 Task: Set the tab size preference to 2.
Action: Mouse moved to (1186, 109)
Screenshot: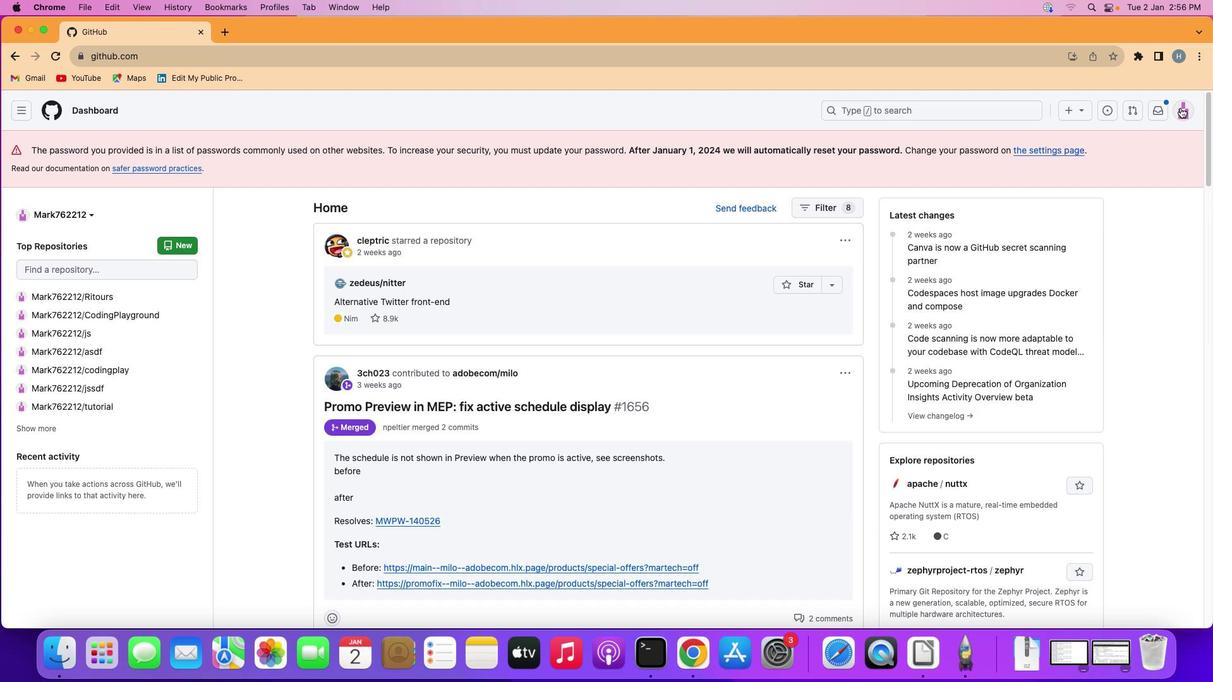 
Action: Mouse pressed left at (1186, 109)
Screenshot: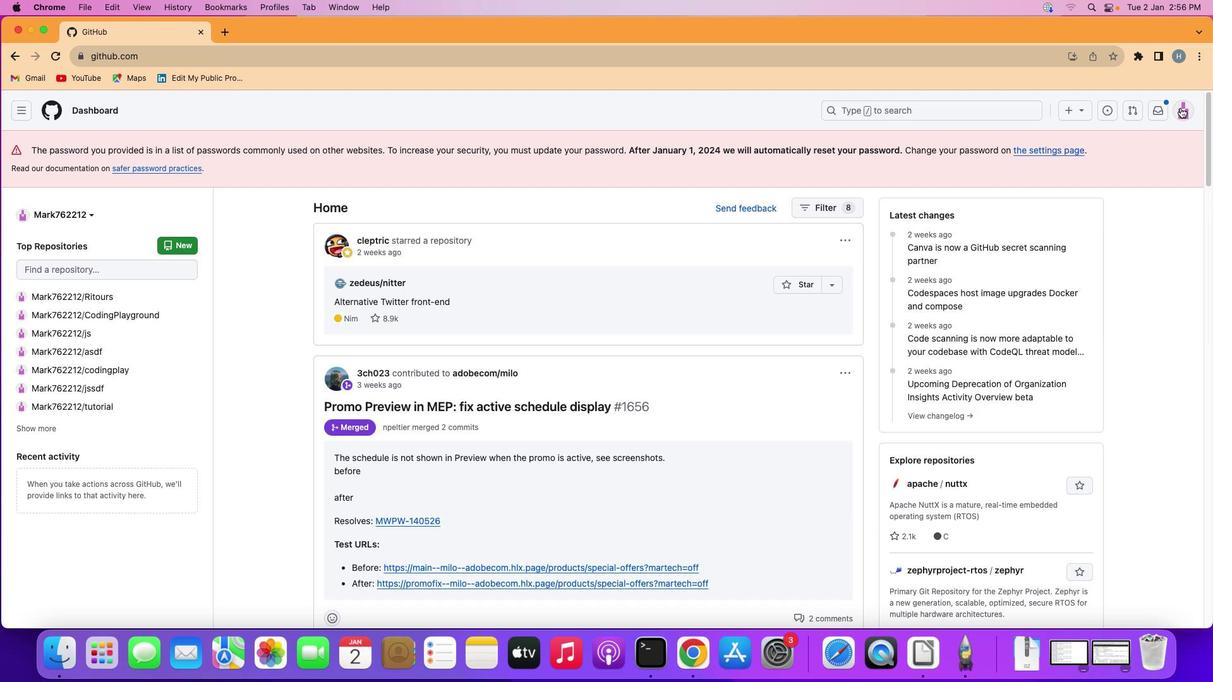 
Action: Mouse moved to (1180, 108)
Screenshot: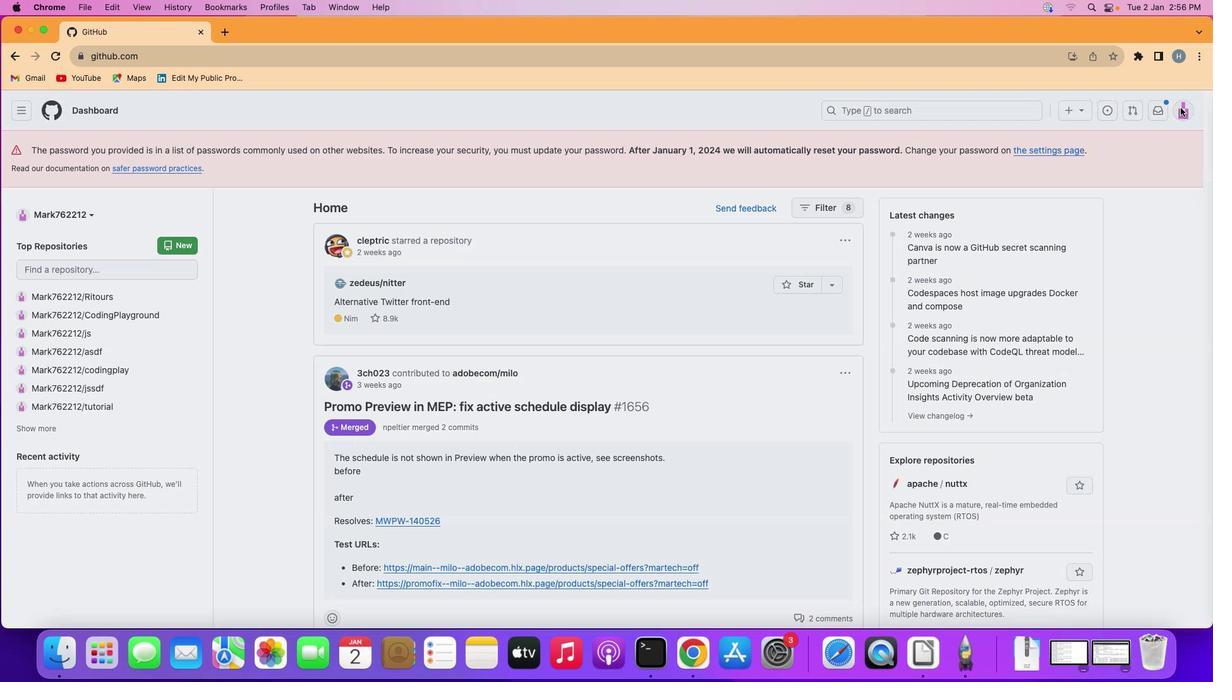 
Action: Mouse pressed left at (1180, 108)
Screenshot: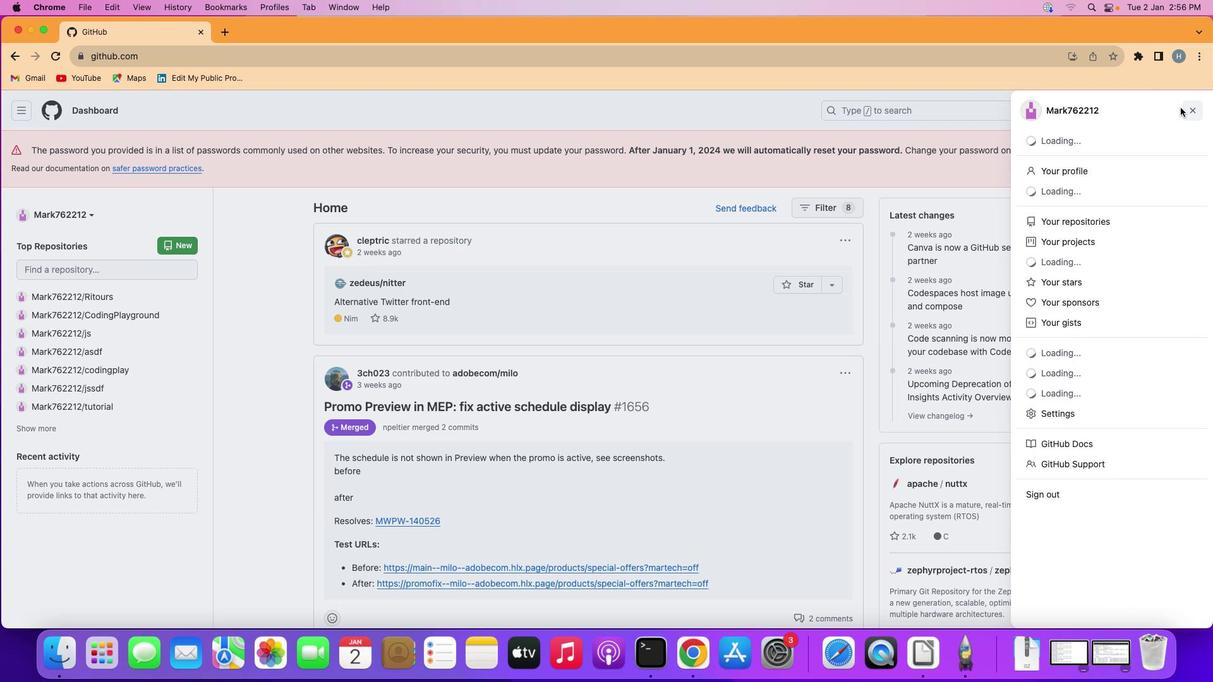 
Action: Mouse moved to (1102, 449)
Screenshot: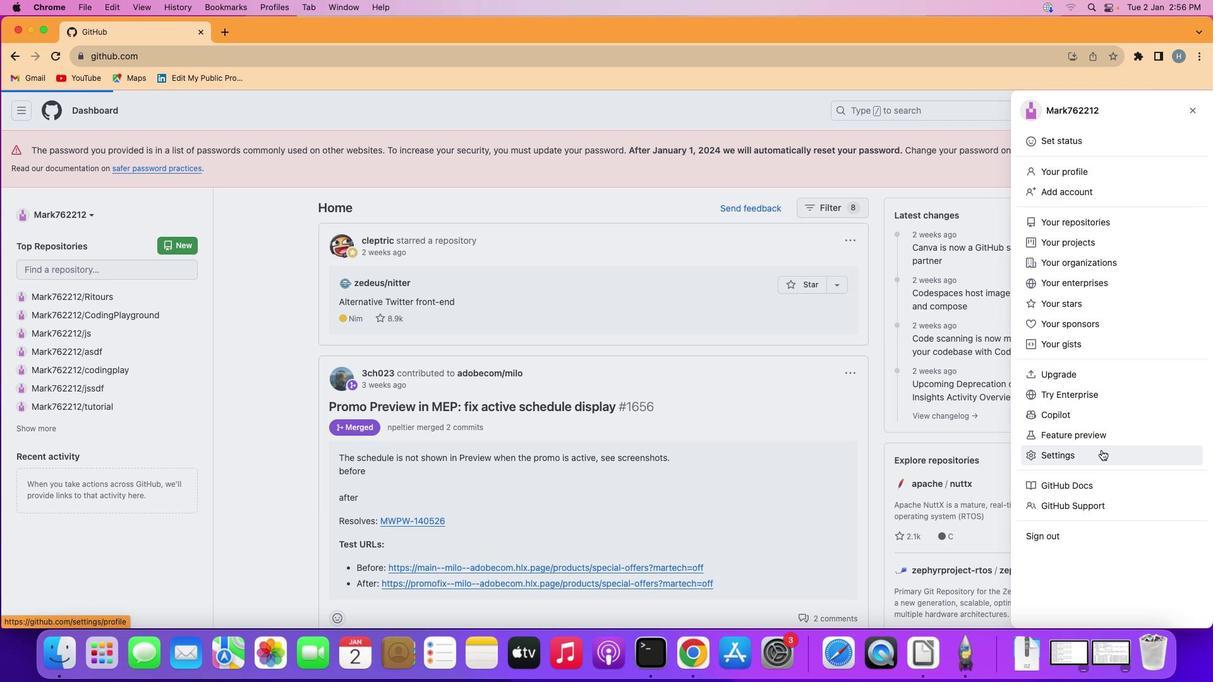 
Action: Mouse pressed left at (1102, 449)
Screenshot: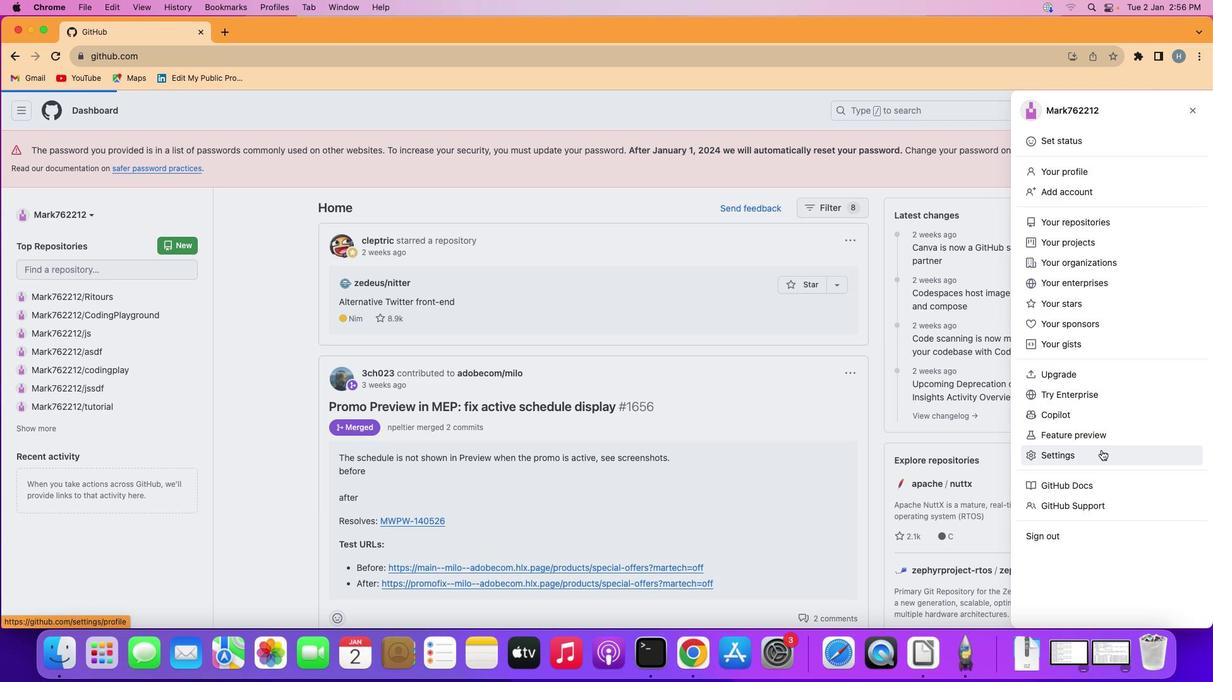 
Action: Mouse moved to (271, 308)
Screenshot: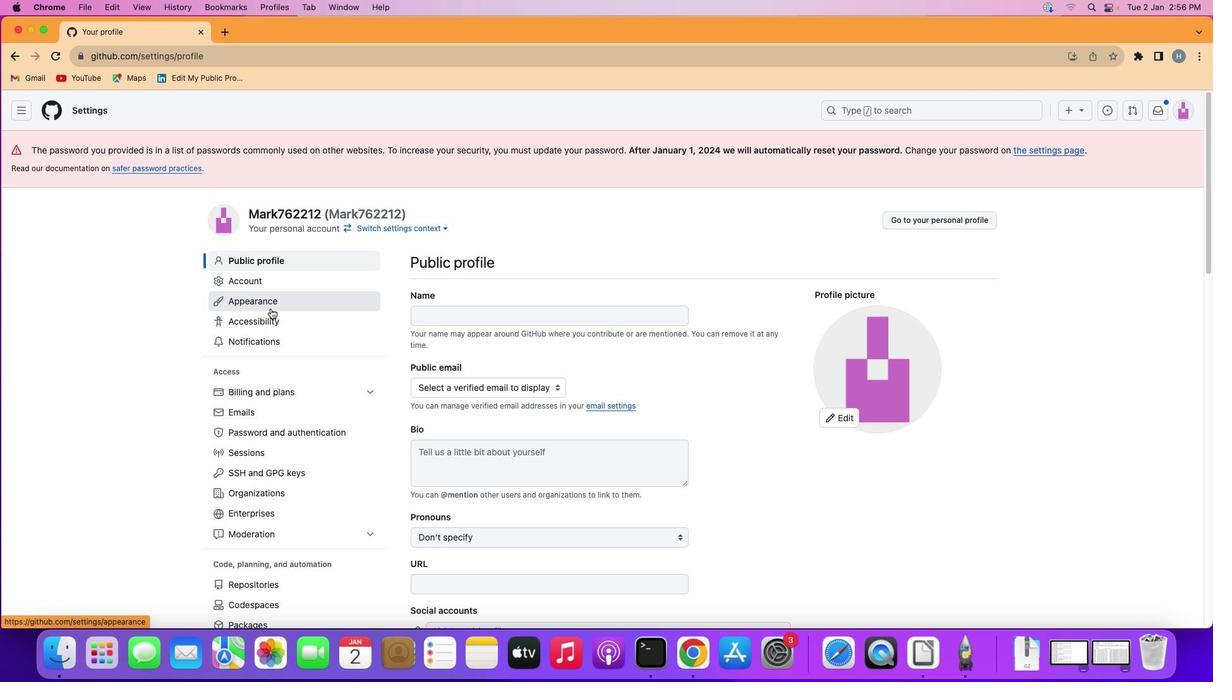 
Action: Mouse pressed left at (271, 308)
Screenshot: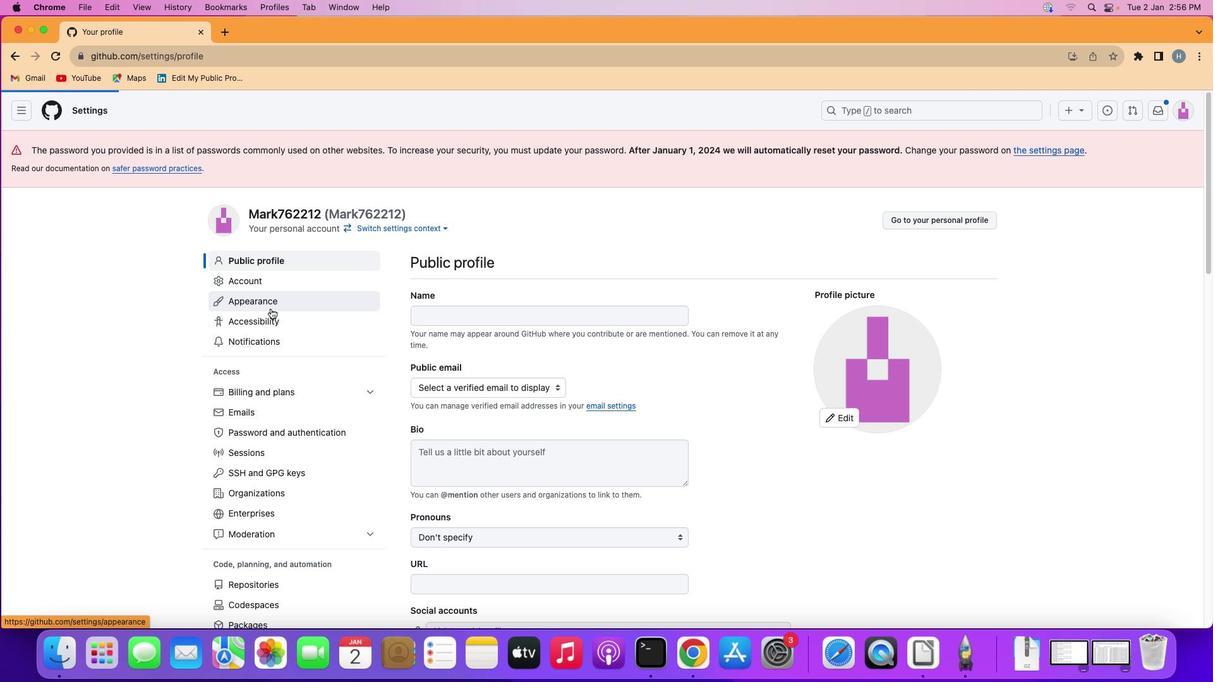 
Action: Mouse moved to (545, 420)
Screenshot: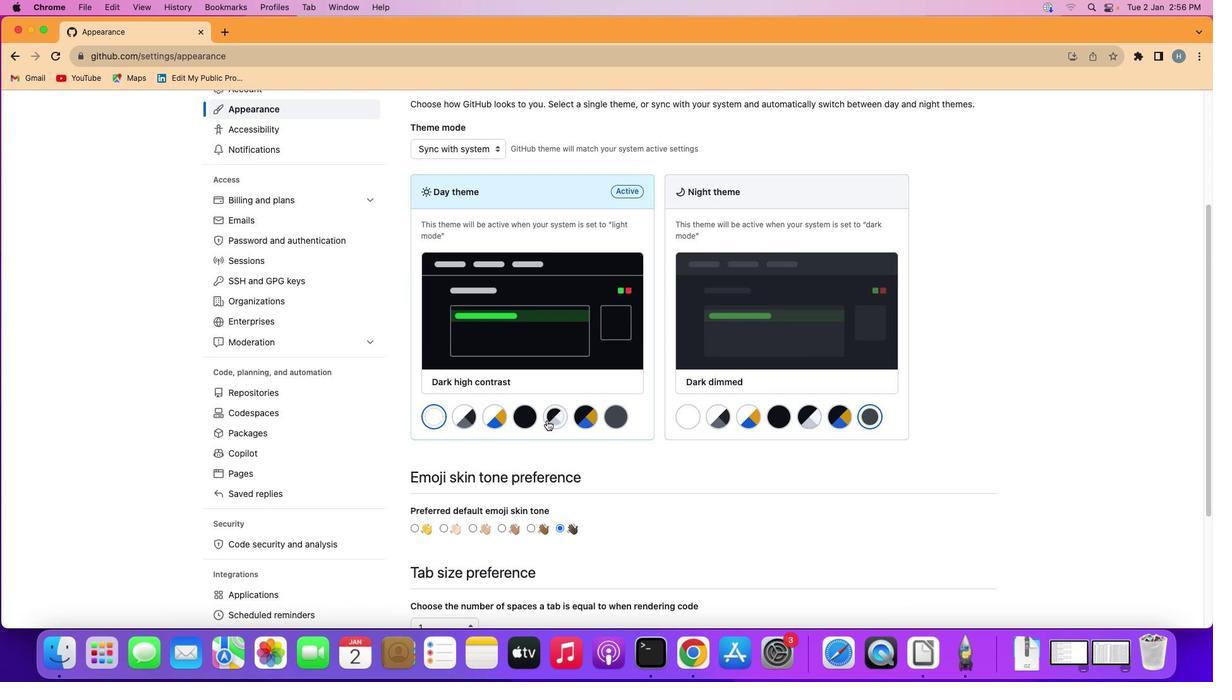 
Action: Mouse scrolled (545, 420) with delta (0, 0)
Screenshot: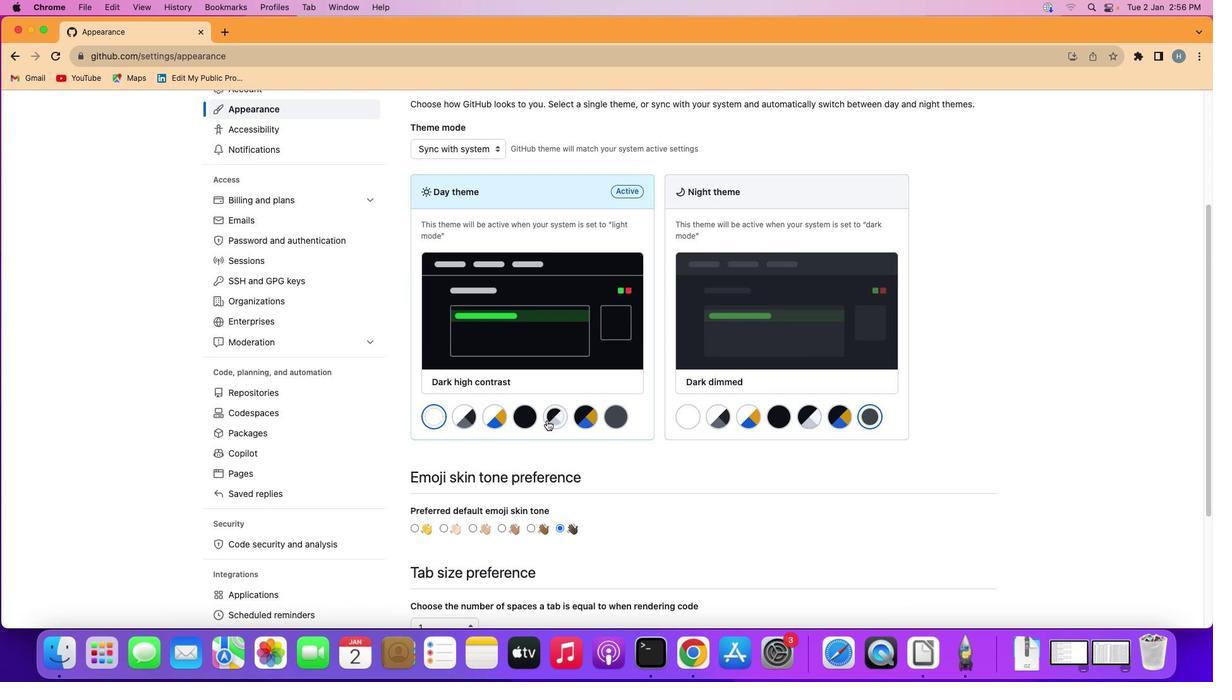 
Action: Mouse moved to (545, 420)
Screenshot: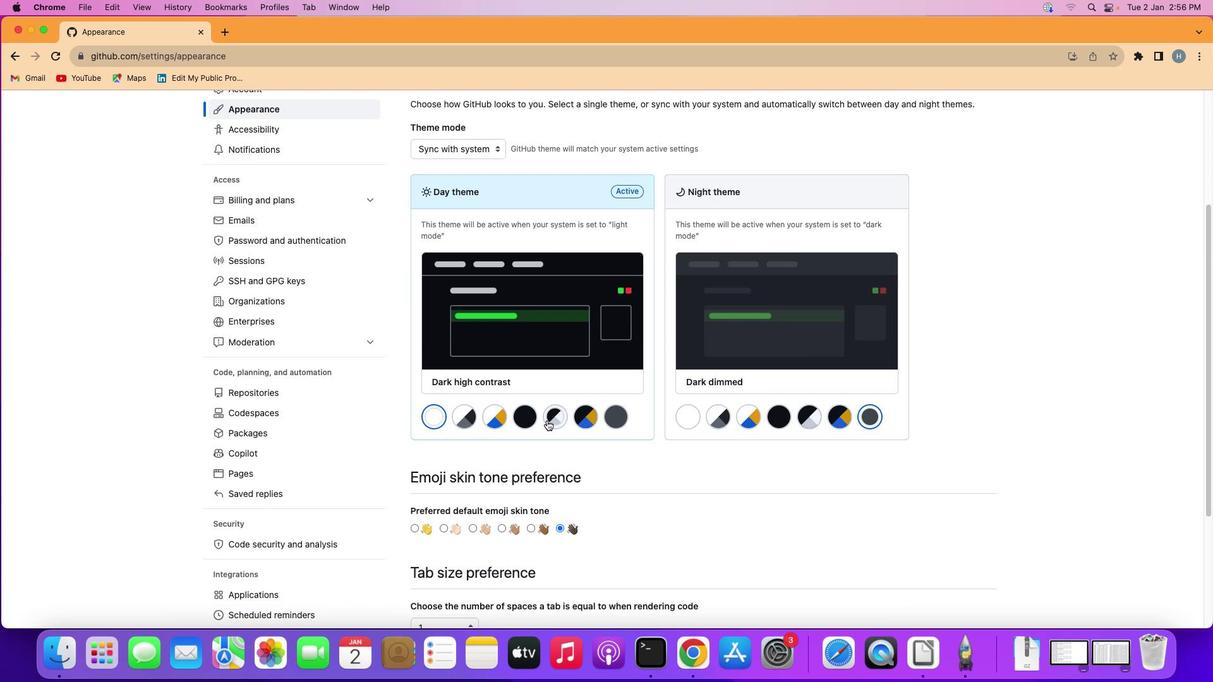 
Action: Mouse scrolled (545, 420) with delta (0, 0)
Screenshot: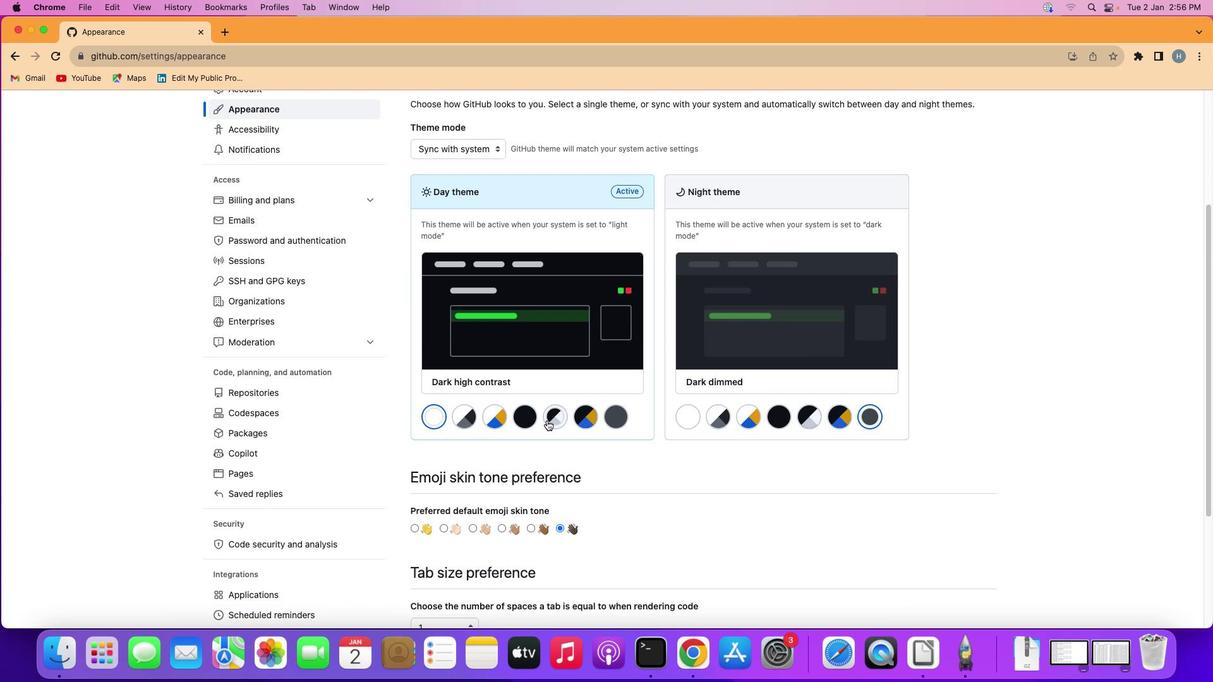 
Action: Mouse moved to (546, 420)
Screenshot: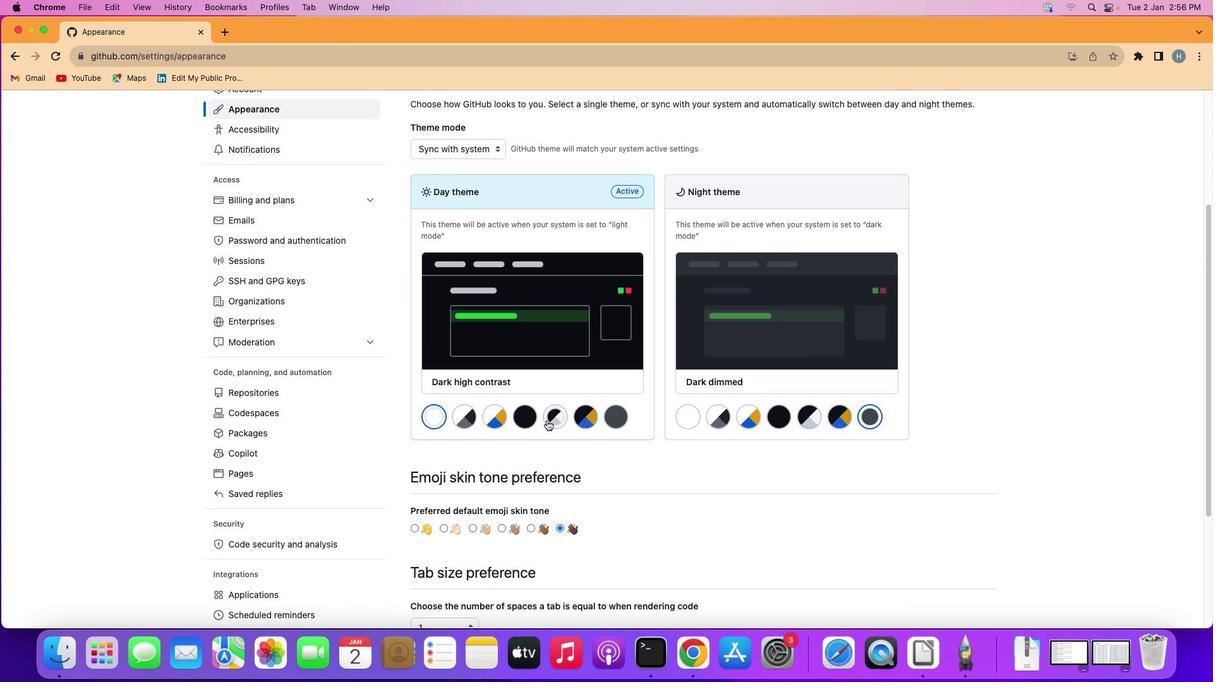 
Action: Mouse scrolled (546, 420) with delta (0, -1)
Screenshot: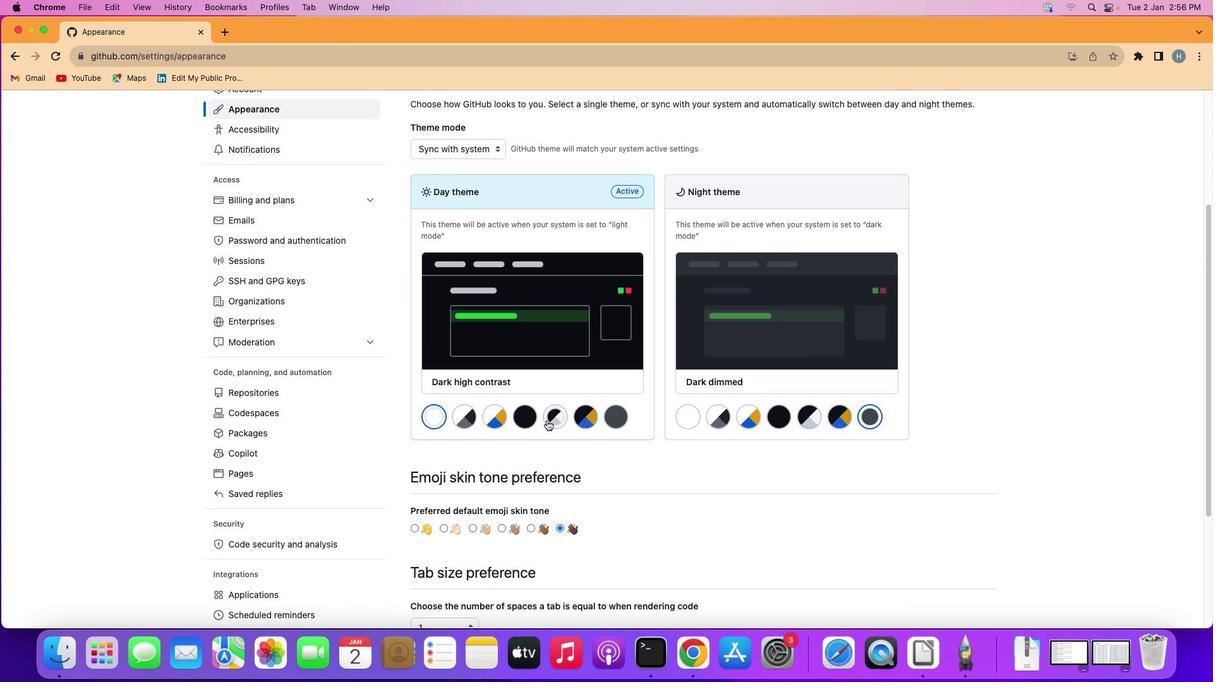 
Action: Mouse moved to (546, 420)
Screenshot: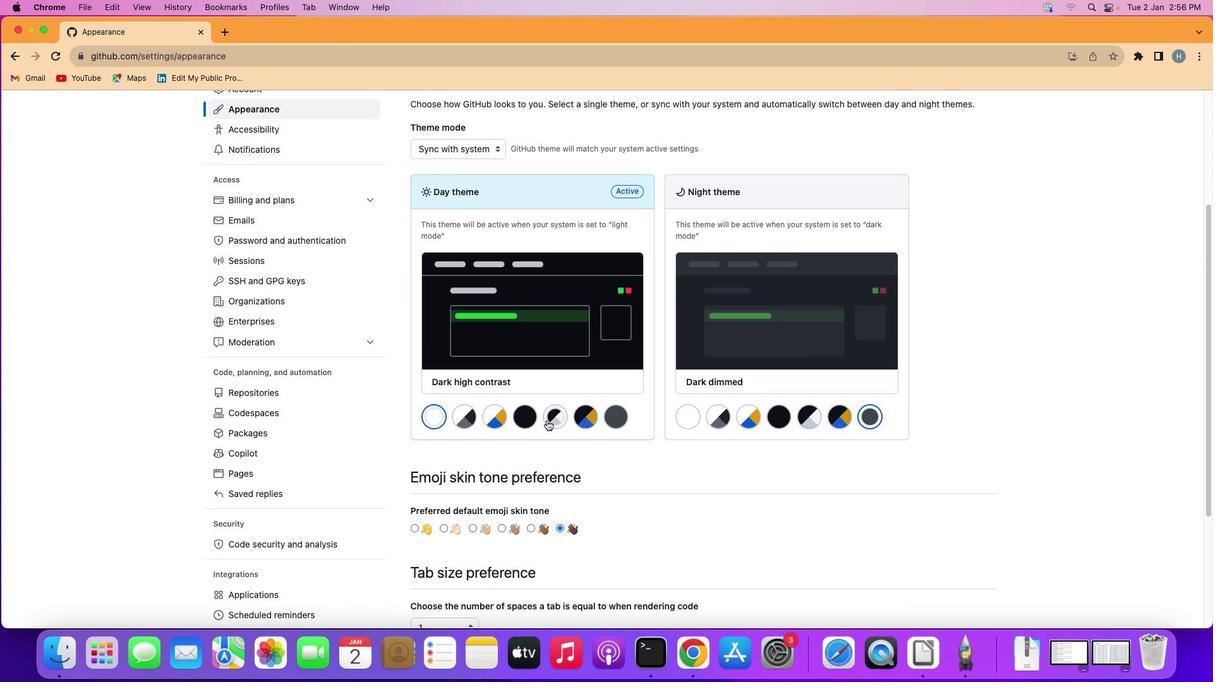 
Action: Mouse scrolled (546, 420) with delta (0, -2)
Screenshot: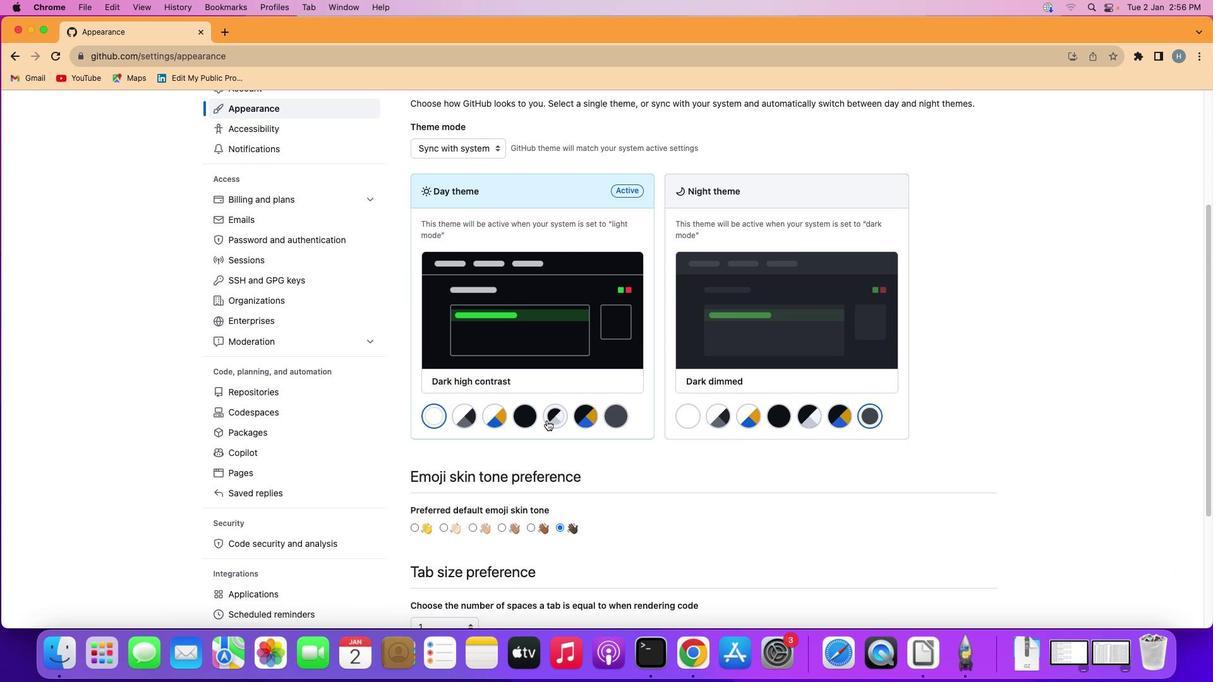 
Action: Mouse moved to (547, 420)
Screenshot: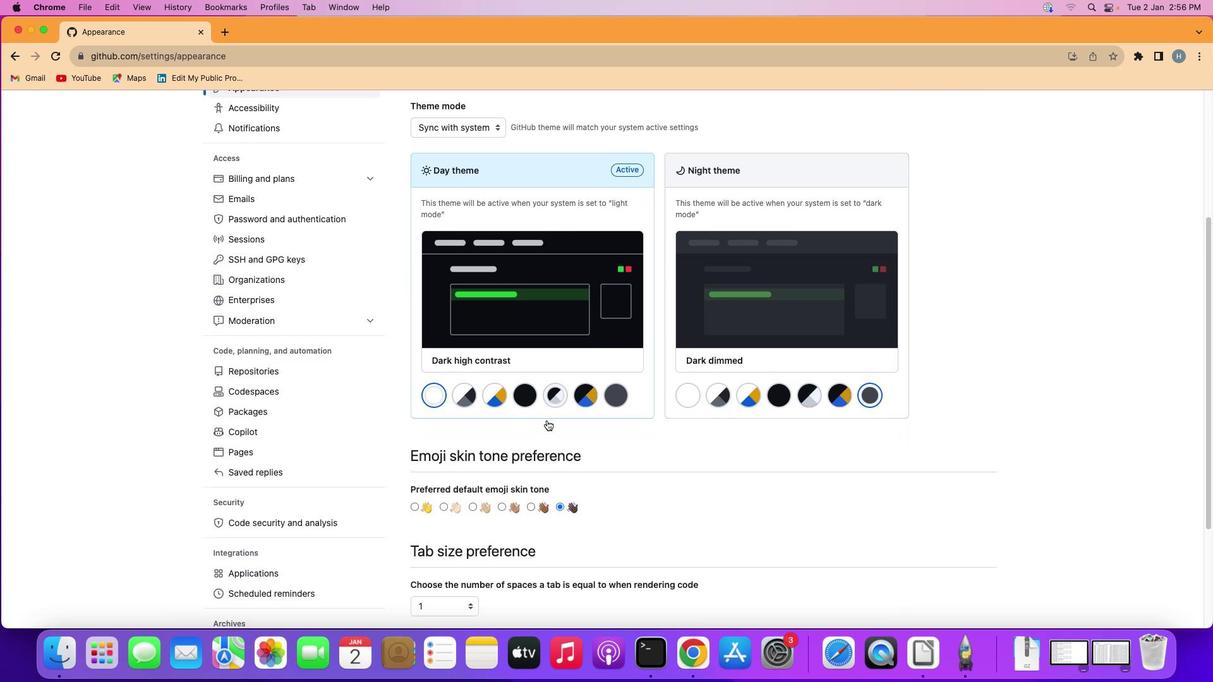 
Action: Mouse scrolled (547, 420) with delta (0, 0)
Screenshot: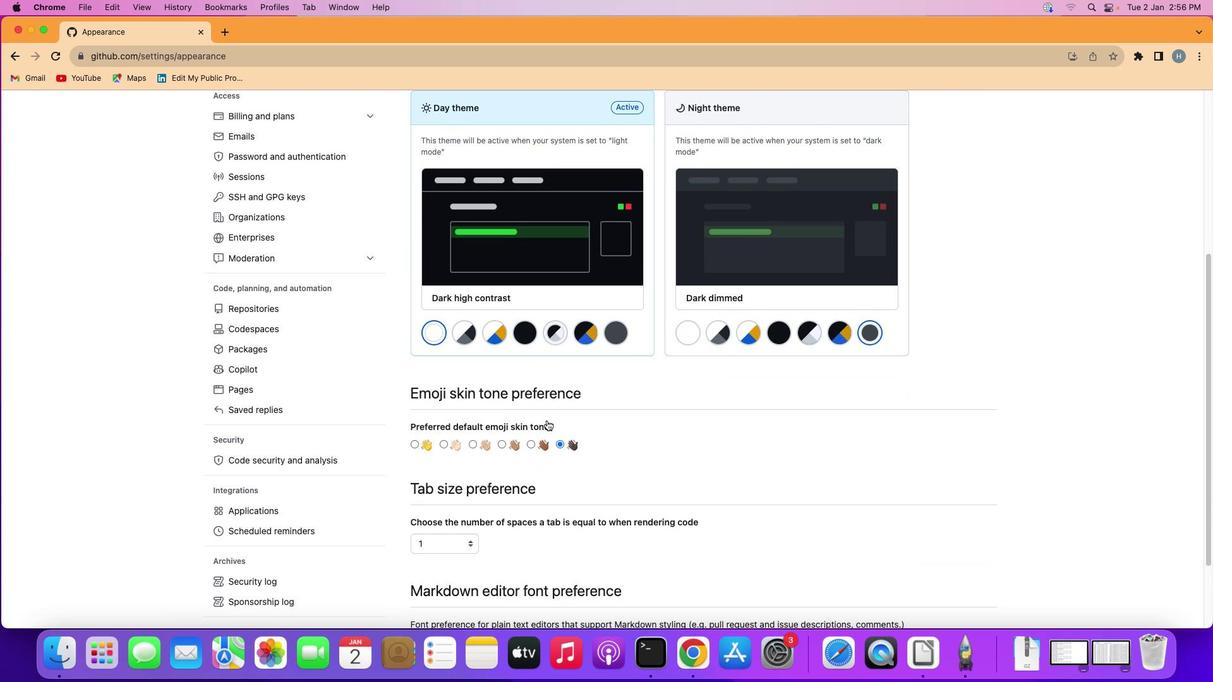 
Action: Mouse scrolled (547, 420) with delta (0, 0)
Screenshot: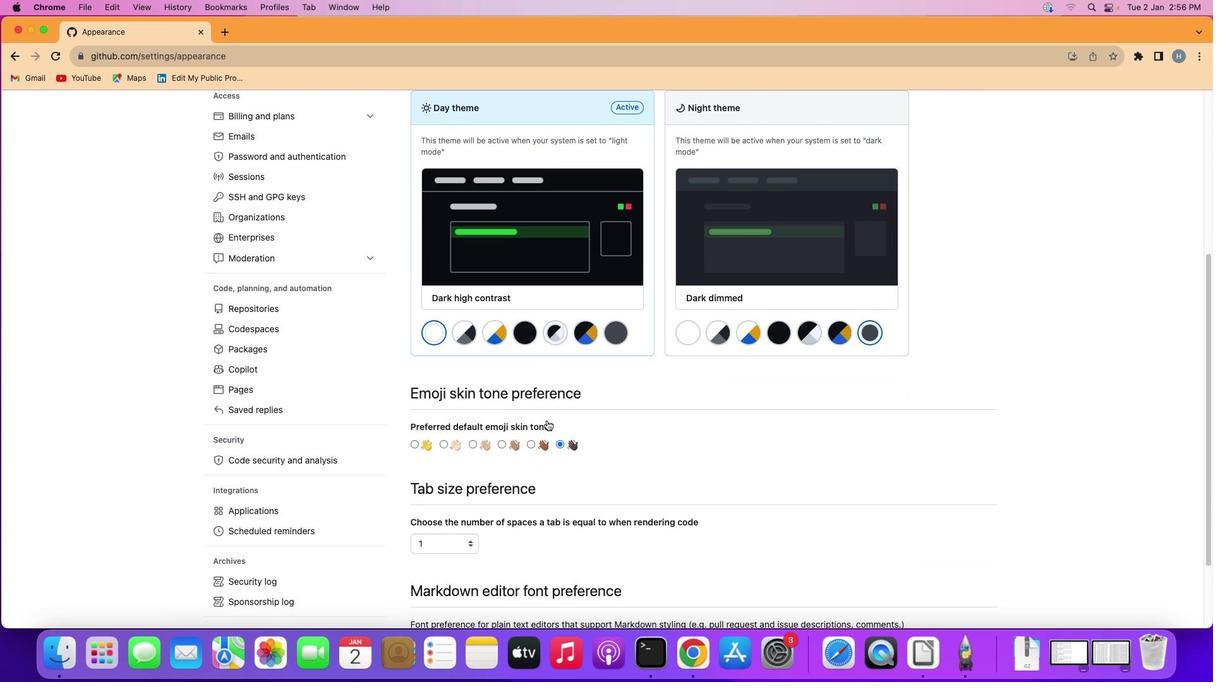 
Action: Mouse scrolled (547, 420) with delta (0, -1)
Screenshot: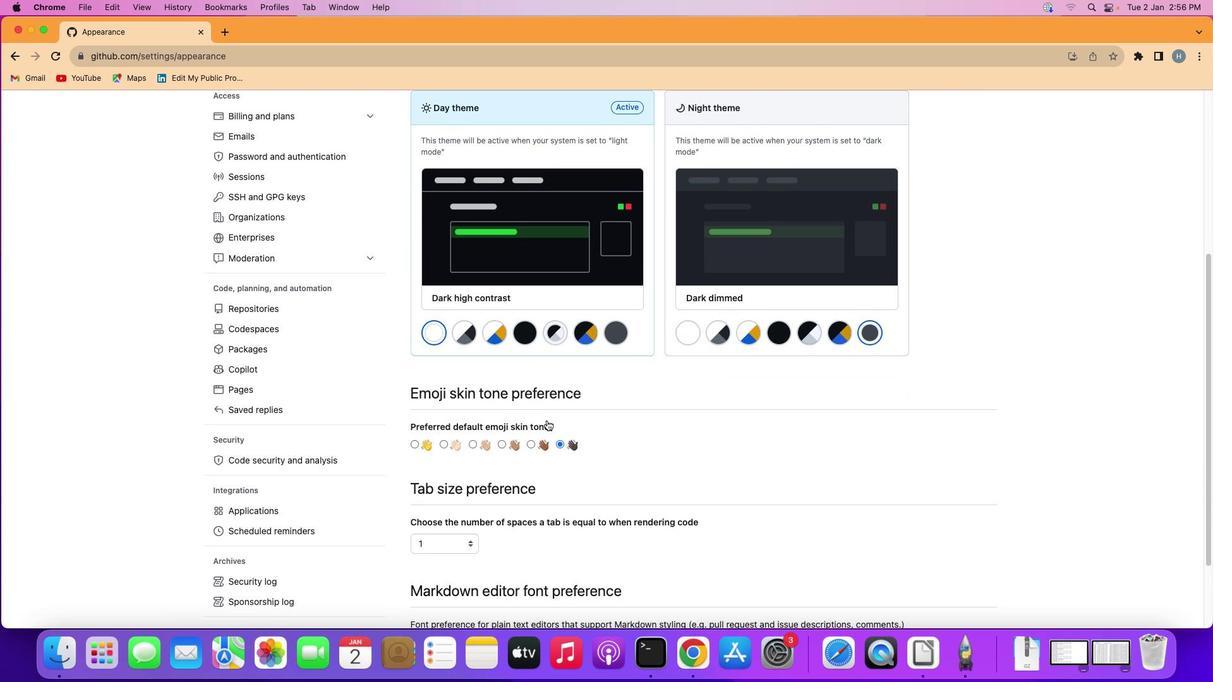 
Action: Mouse scrolled (547, 420) with delta (0, 0)
Screenshot: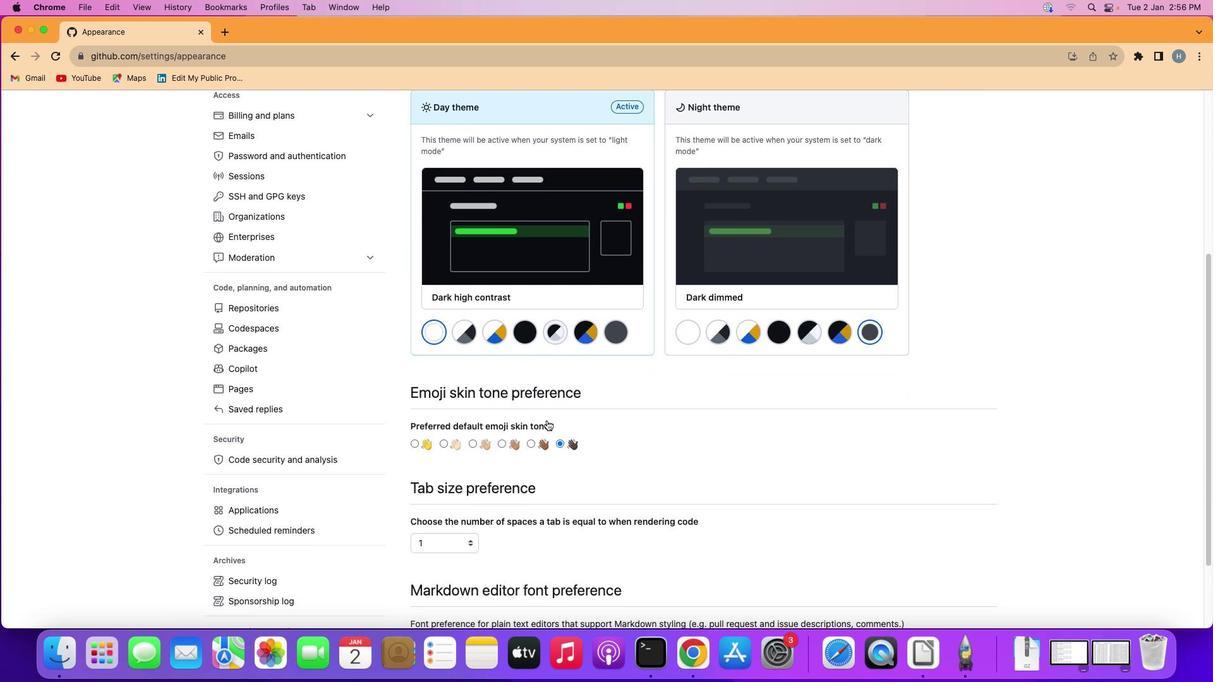 
Action: Mouse scrolled (547, 420) with delta (0, 0)
Screenshot: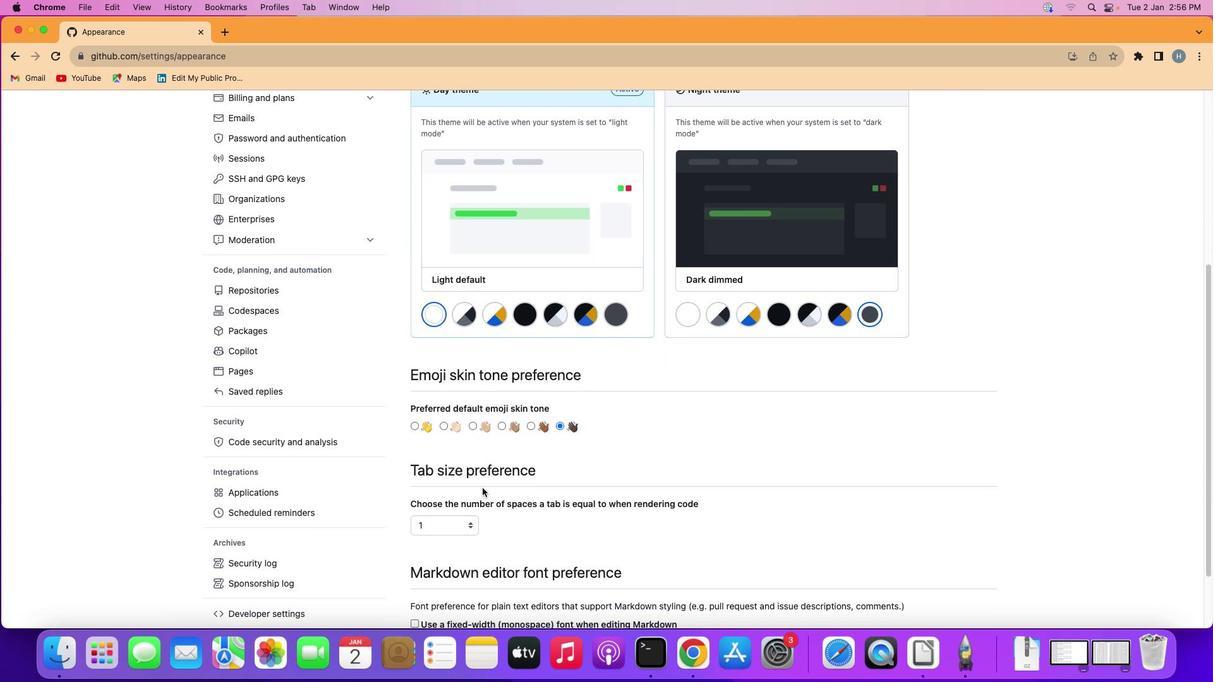 
Action: Mouse scrolled (547, 420) with delta (0, 0)
Screenshot: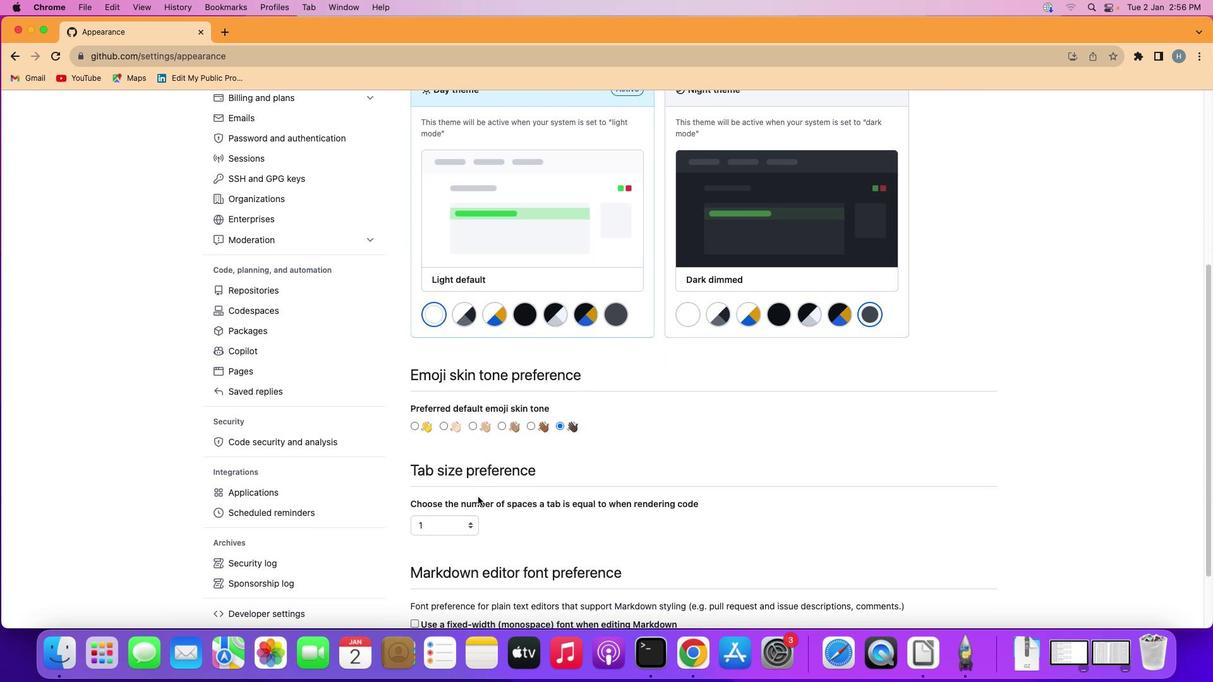 
Action: Mouse moved to (472, 523)
Screenshot: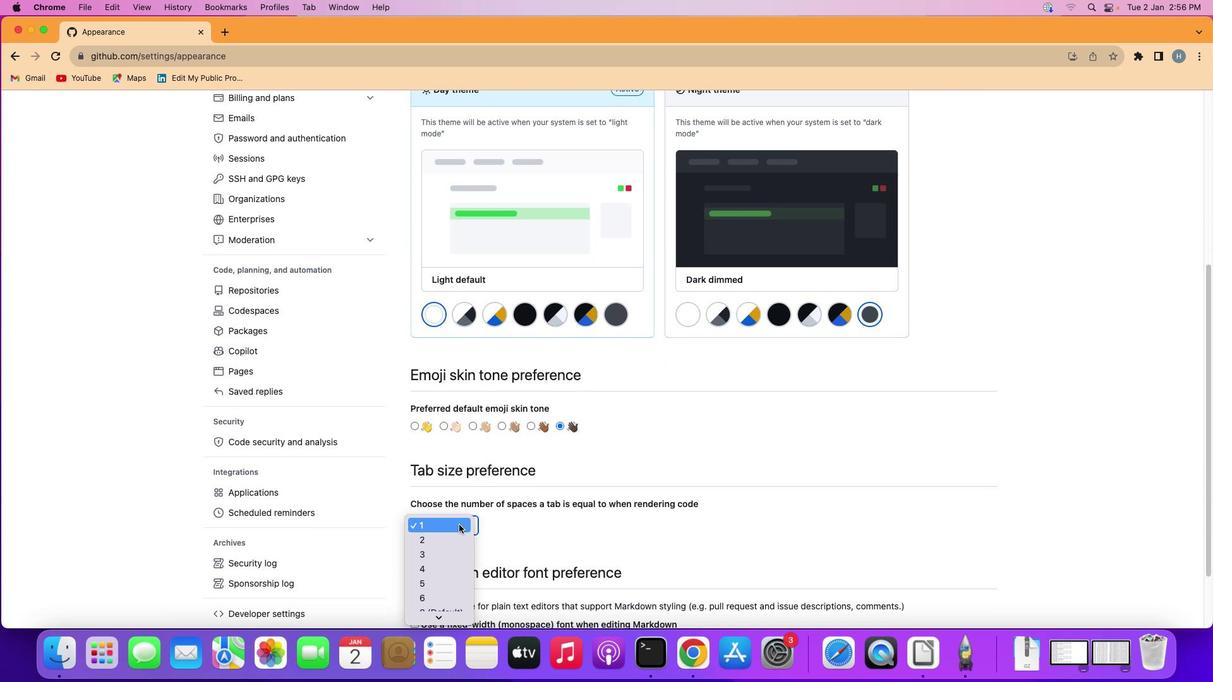 
Action: Mouse pressed left at (472, 523)
Screenshot: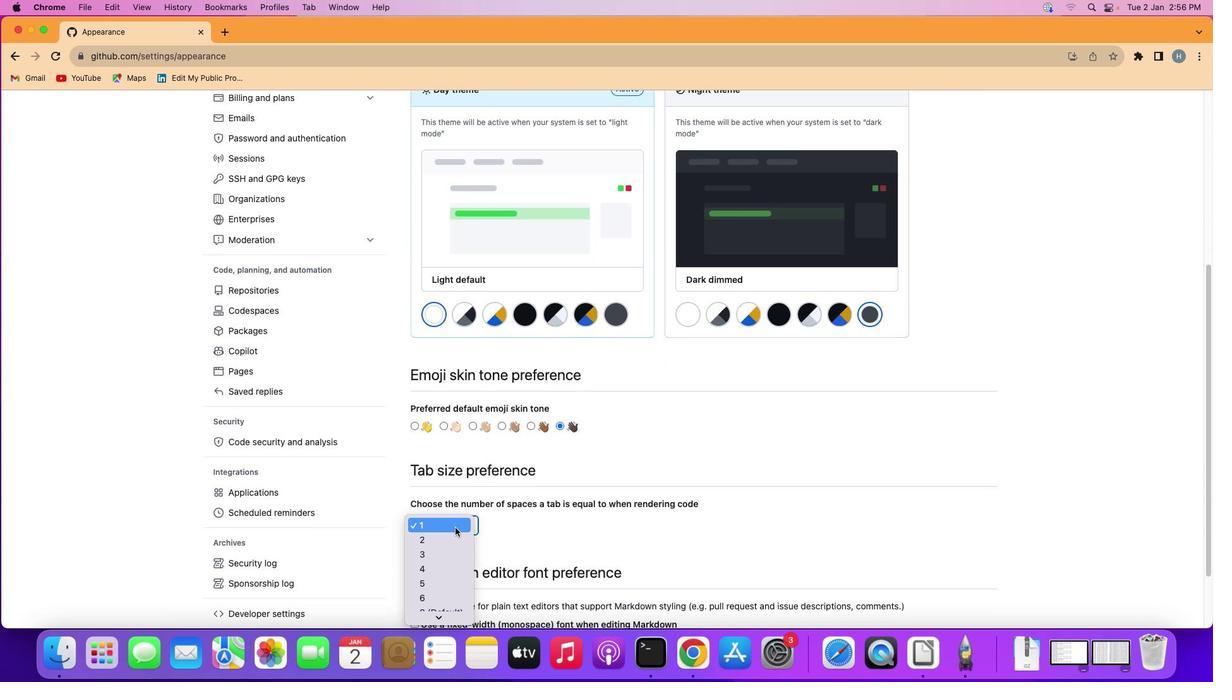
Action: Mouse moved to (441, 541)
Screenshot: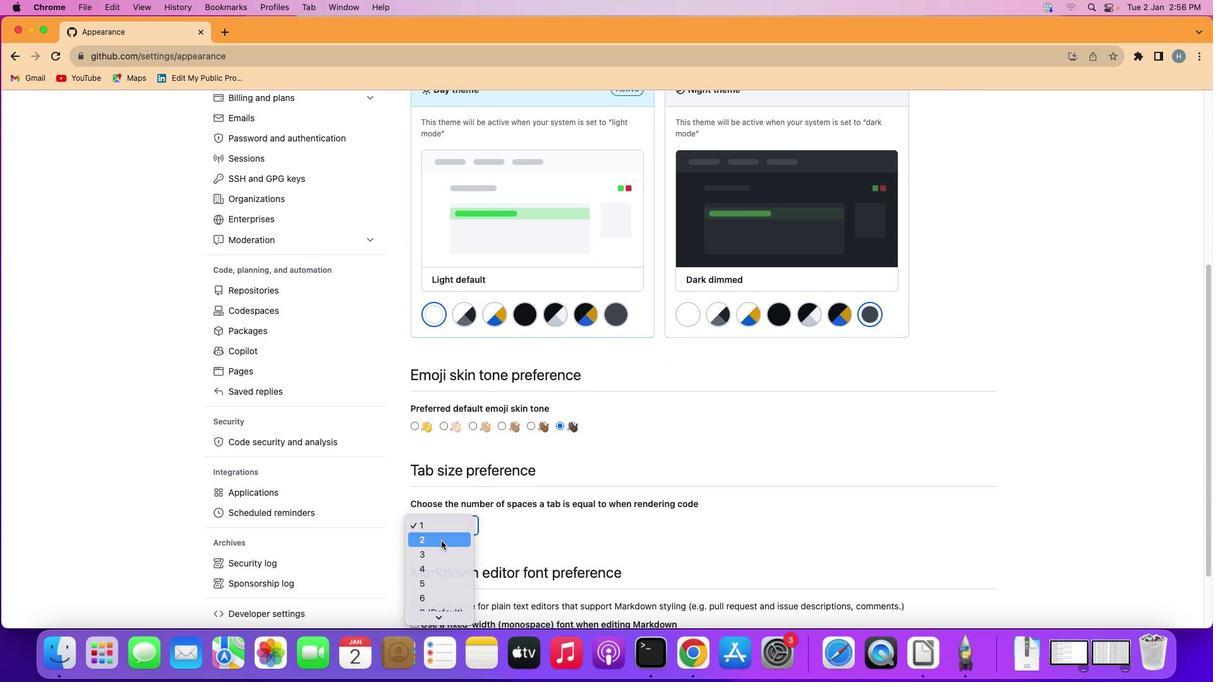 
Action: Mouse pressed left at (441, 541)
Screenshot: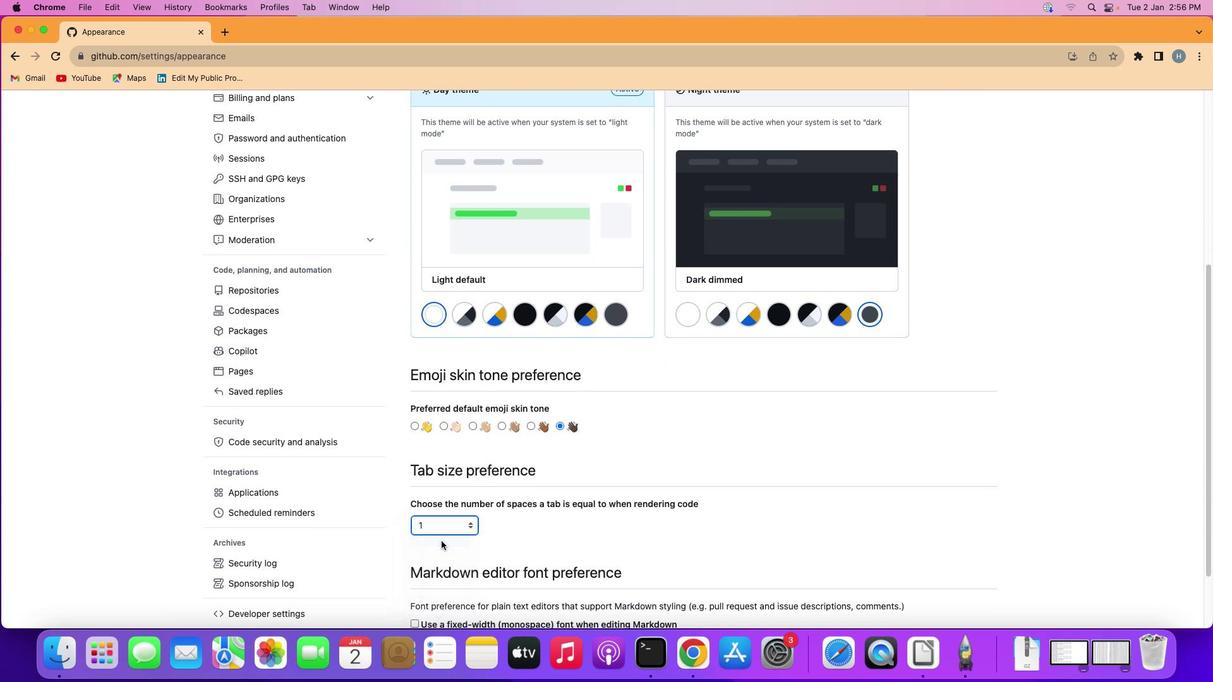 
Action: Mouse moved to (442, 539)
Screenshot: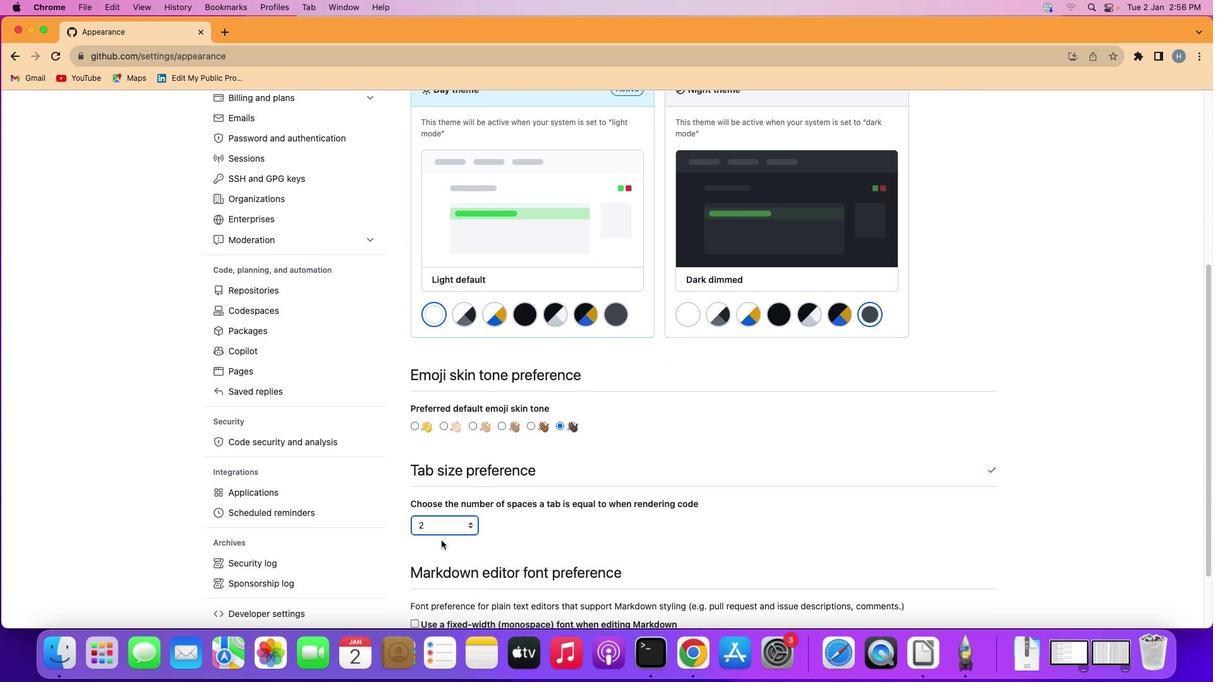 
